 Task: Add the "Multilevel navigation menu" component in the site builder.
Action: Mouse moved to (888, 66)
Screenshot: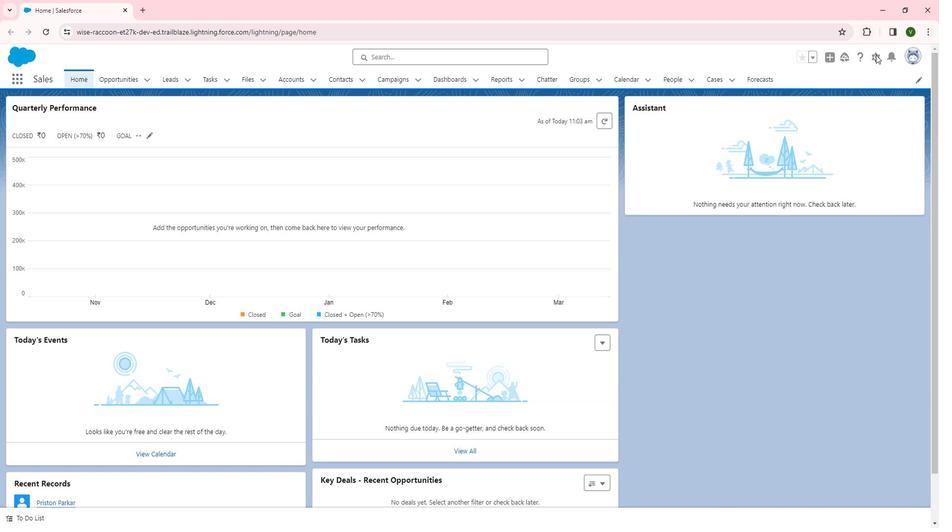 
Action: Mouse pressed left at (888, 66)
Screenshot: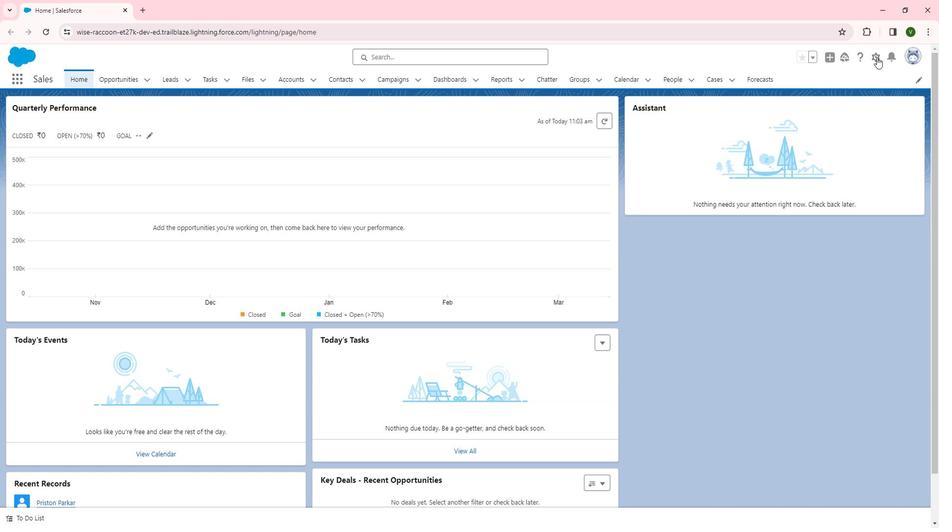 
Action: Mouse moved to (855, 88)
Screenshot: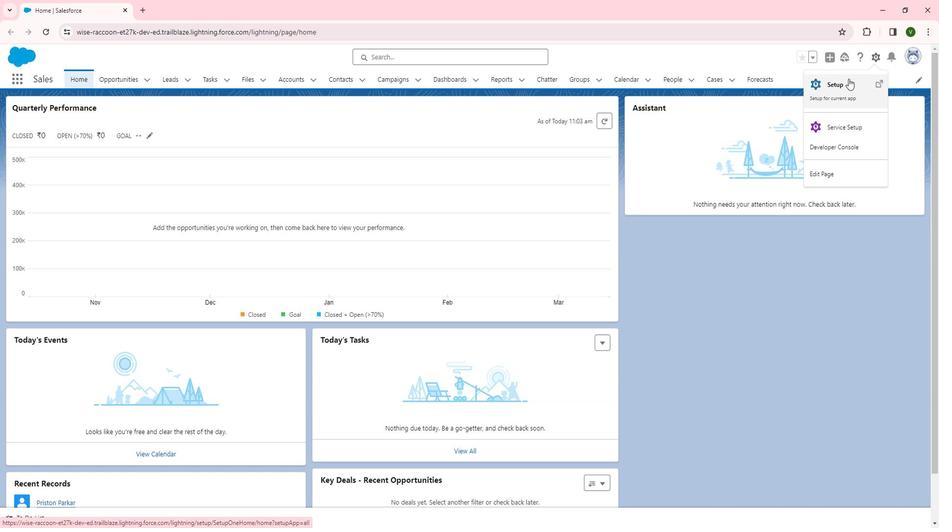 
Action: Mouse pressed left at (855, 88)
Screenshot: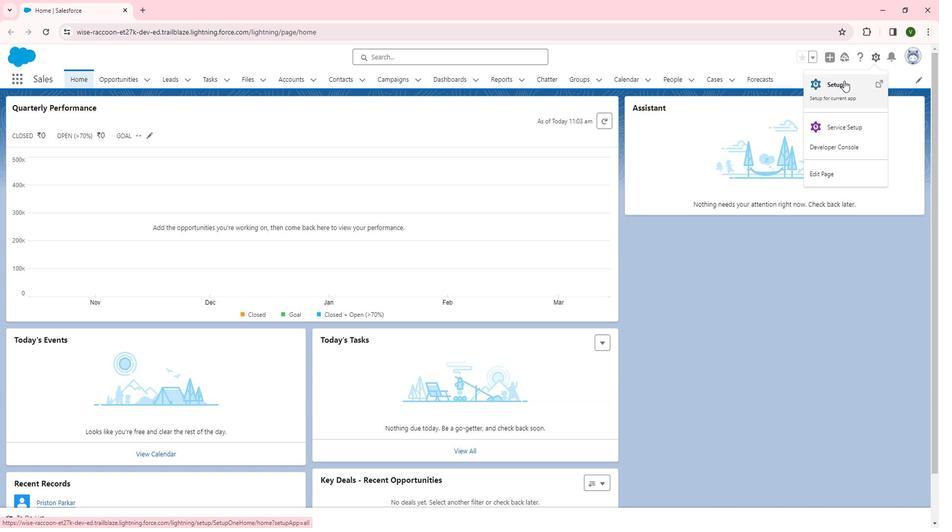 
Action: Mouse moved to (78, 316)
Screenshot: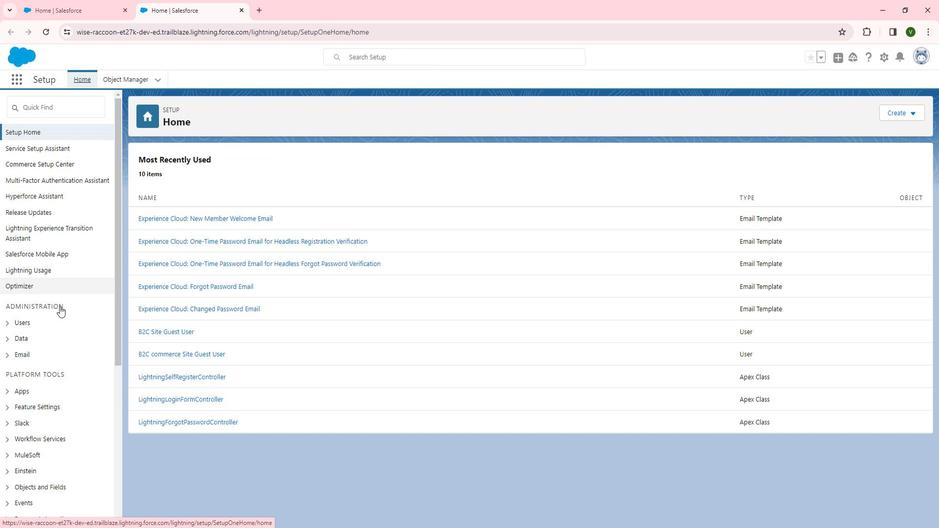 
Action: Mouse scrolled (78, 315) with delta (0, 0)
Screenshot: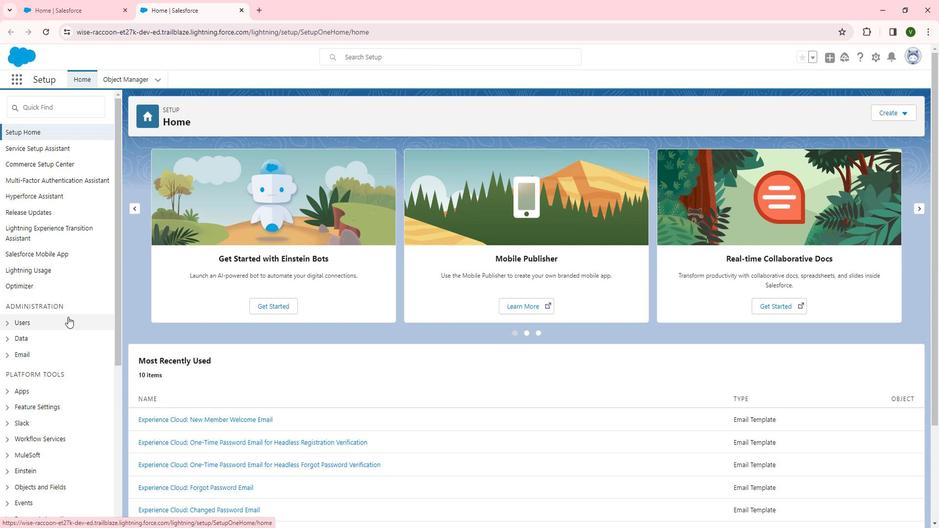 
Action: Mouse moved to (46, 359)
Screenshot: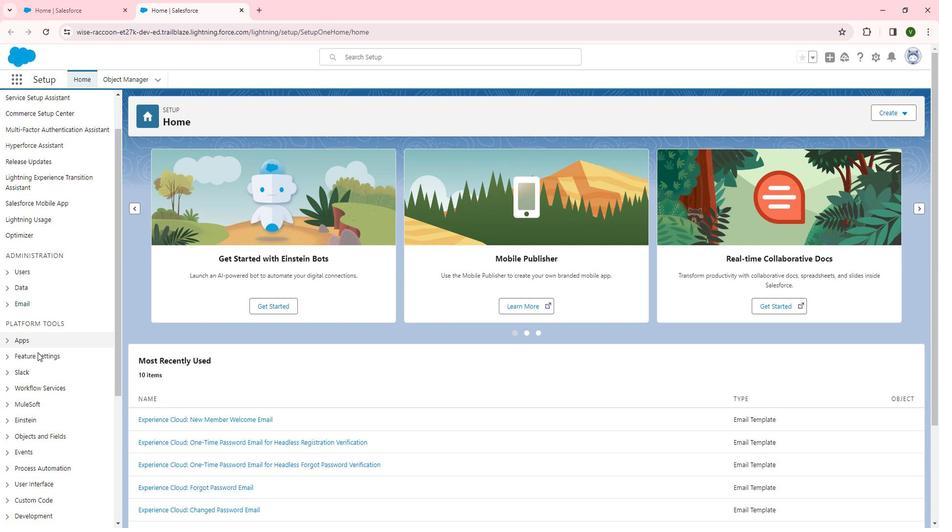 
Action: Mouse scrolled (46, 359) with delta (0, 0)
Screenshot: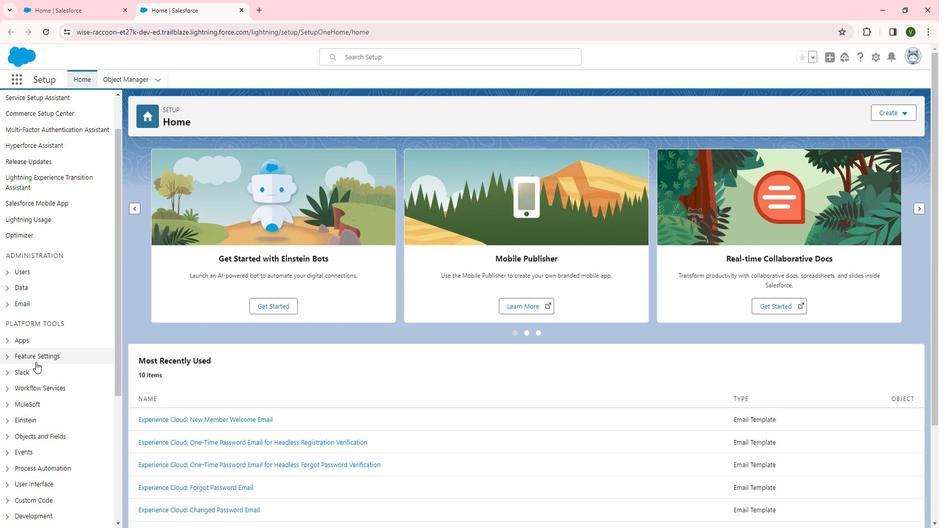 
Action: Mouse moved to (36, 304)
Screenshot: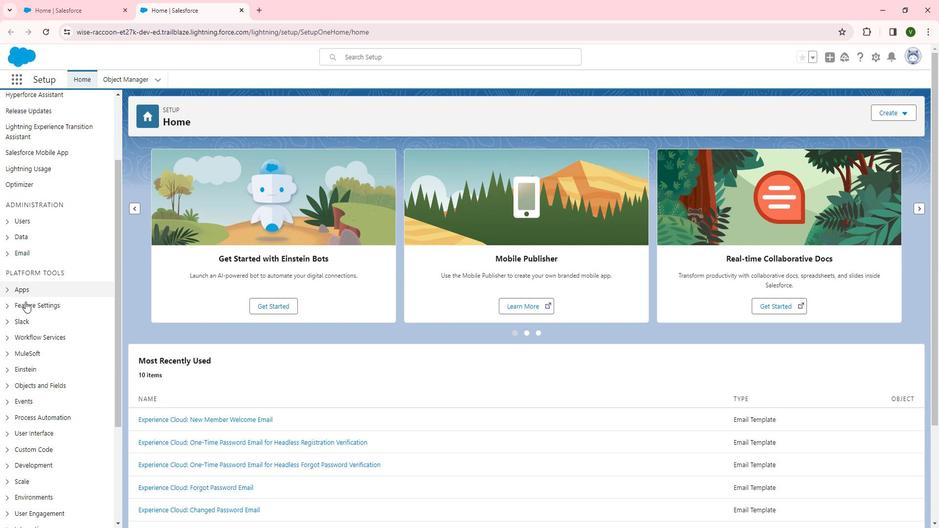 
Action: Mouse pressed left at (36, 304)
Screenshot: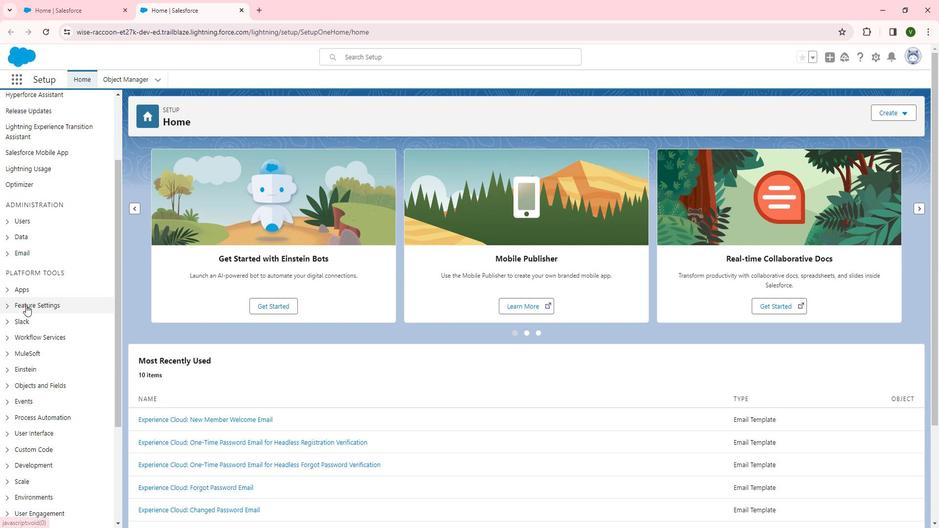 
Action: Mouse moved to (57, 404)
Screenshot: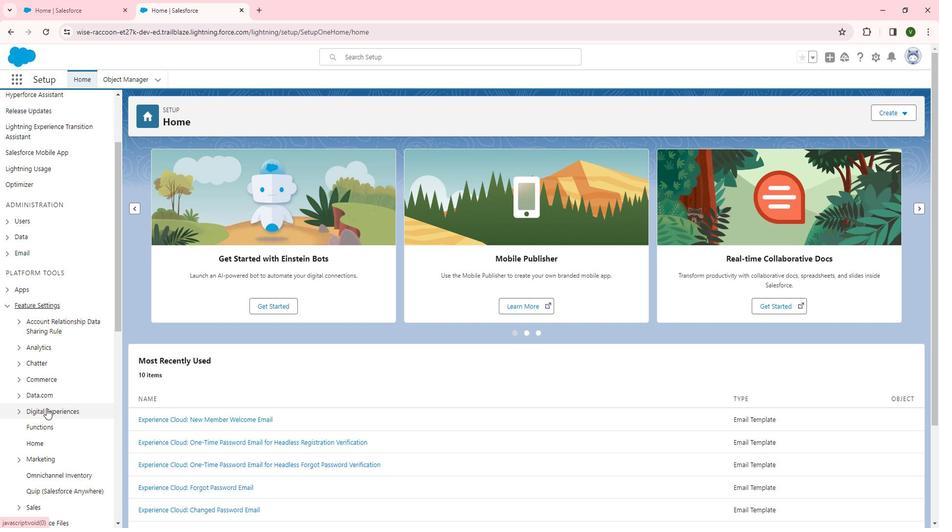 
Action: Mouse pressed left at (57, 404)
Screenshot: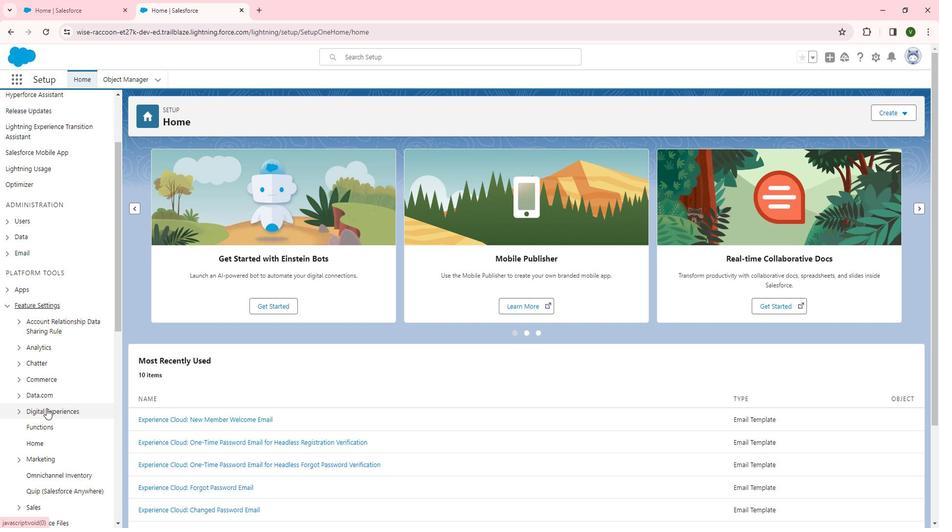 
Action: Mouse moved to (51, 421)
Screenshot: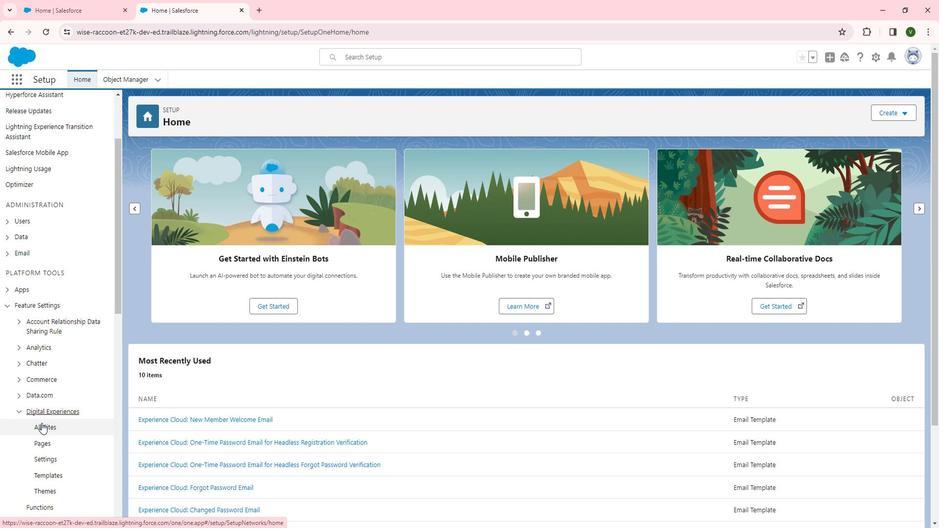 
Action: Mouse pressed left at (51, 421)
Screenshot: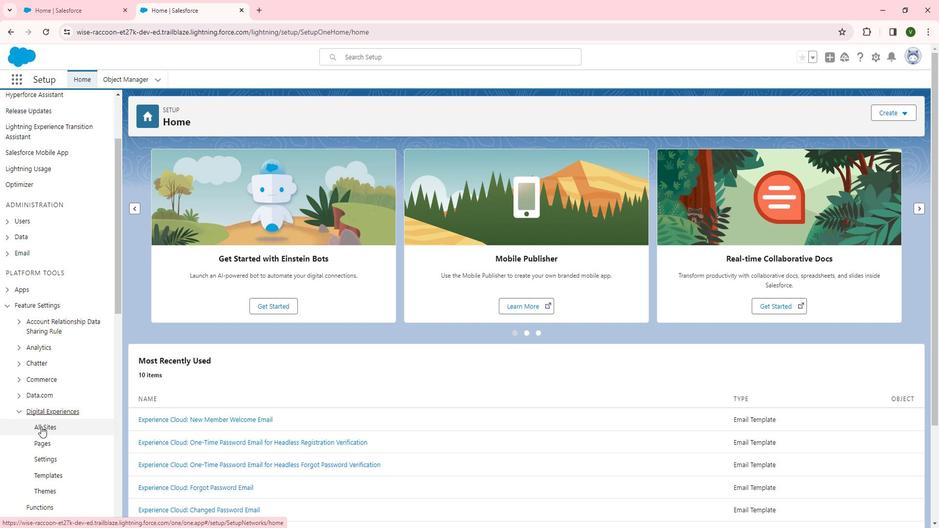 
Action: Mouse moved to (170, 250)
Screenshot: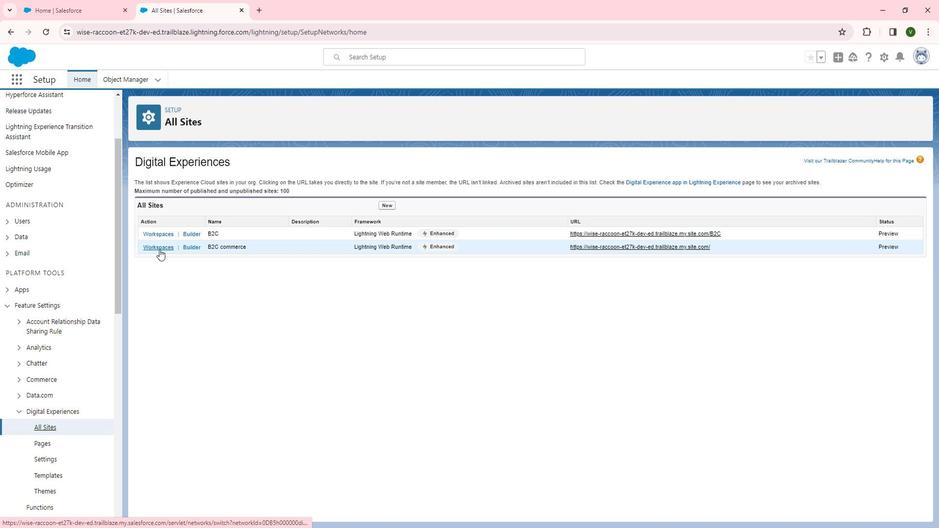 
Action: Mouse pressed left at (170, 250)
Screenshot: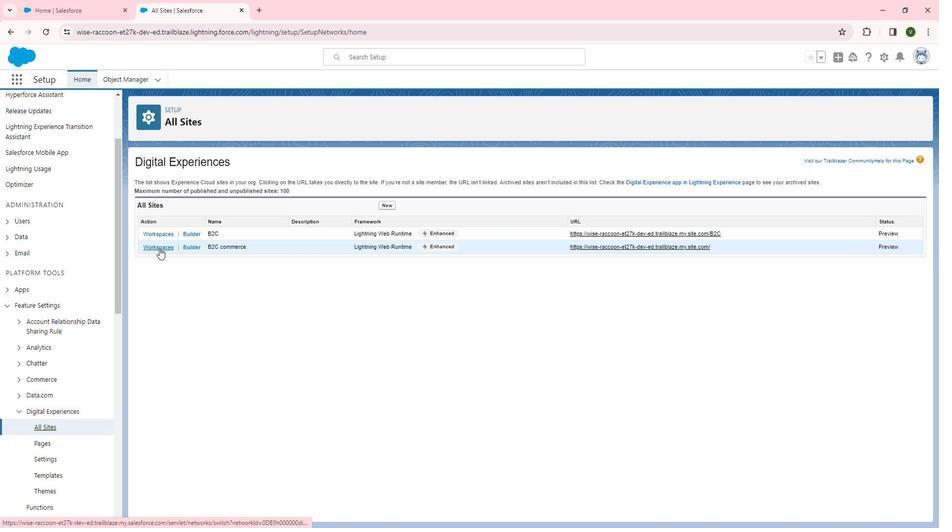 
Action: Mouse moved to (131, 210)
Screenshot: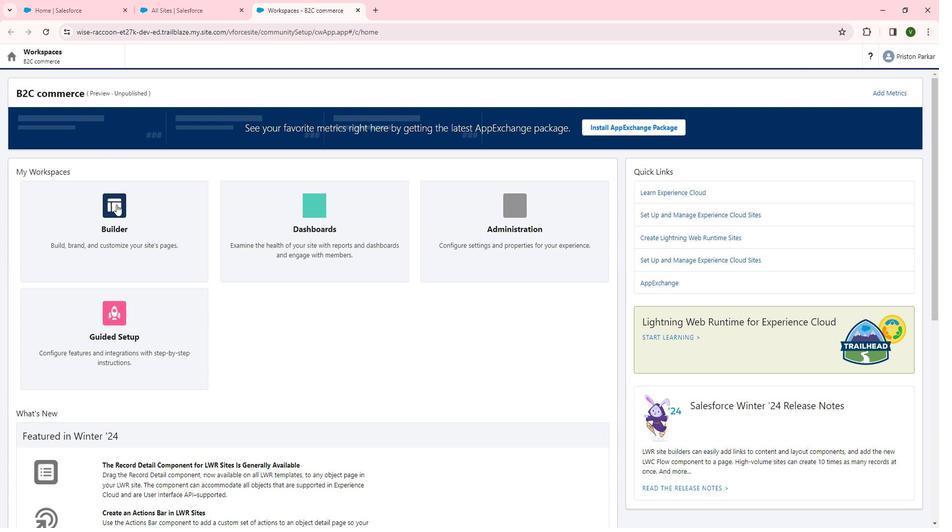 
Action: Mouse pressed left at (131, 210)
Screenshot: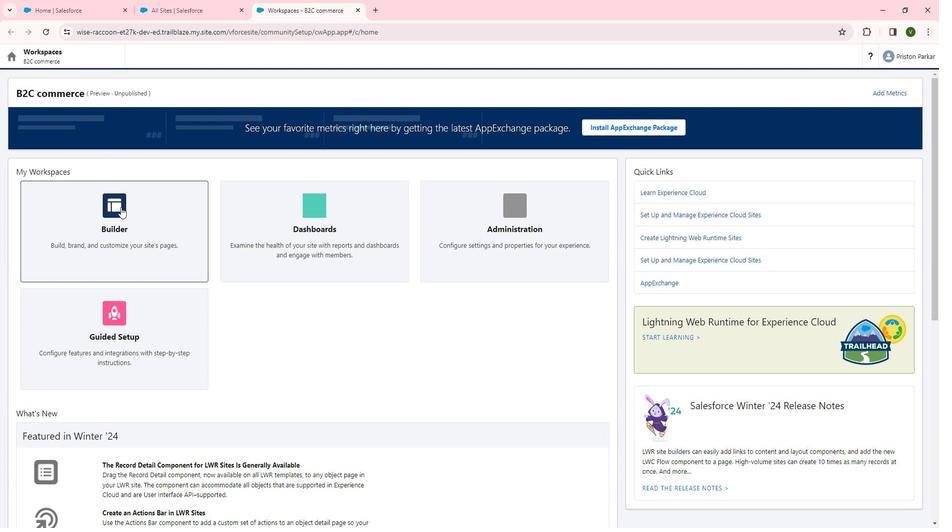 
Action: Mouse moved to (250, 301)
Screenshot: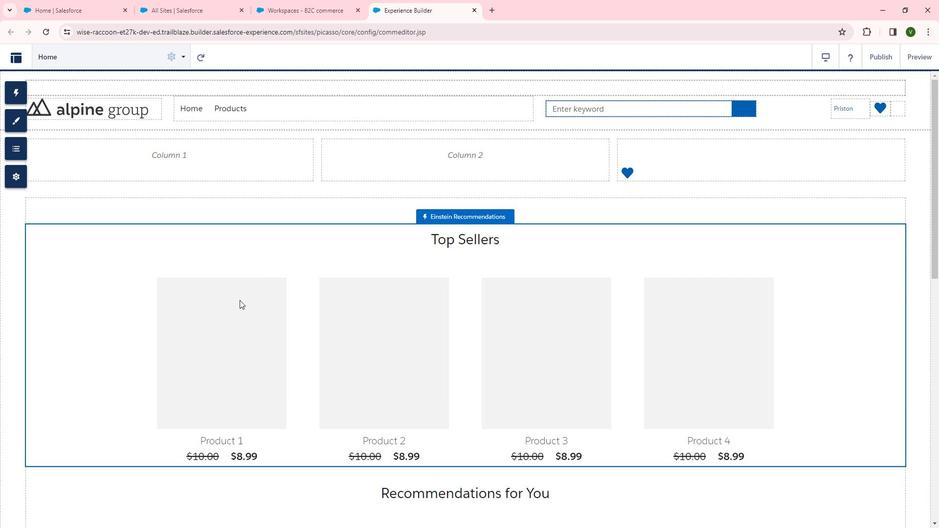 
Action: Mouse scrolled (250, 301) with delta (0, 0)
Screenshot: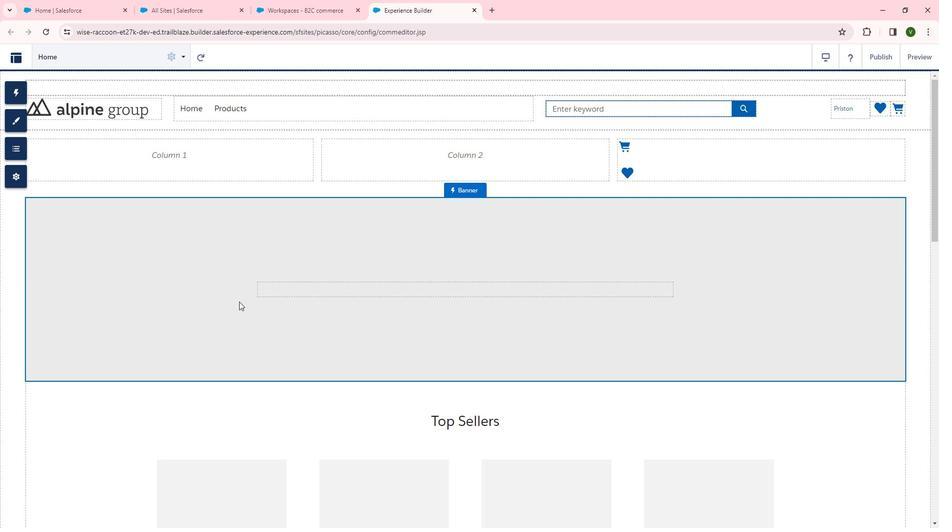 
Action: Mouse scrolled (250, 301) with delta (0, 0)
Screenshot: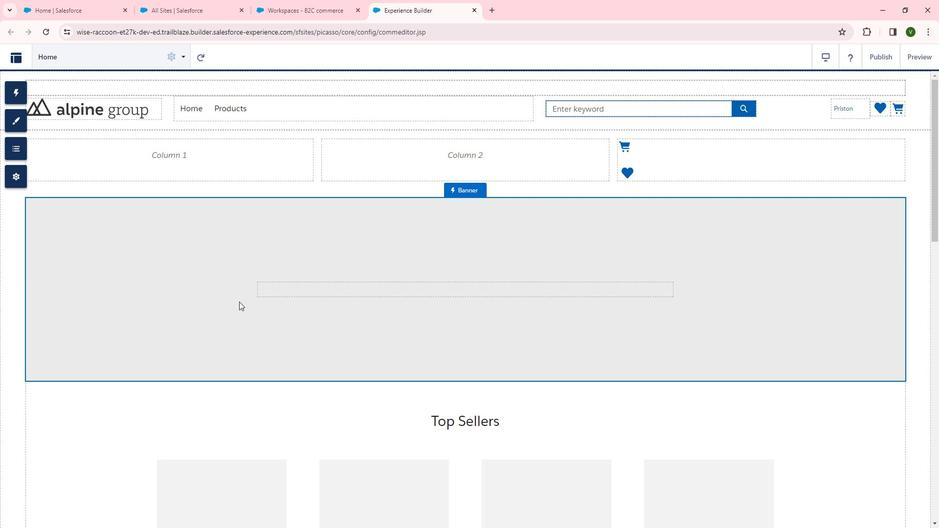 
Action: Mouse scrolled (250, 301) with delta (0, 0)
Screenshot: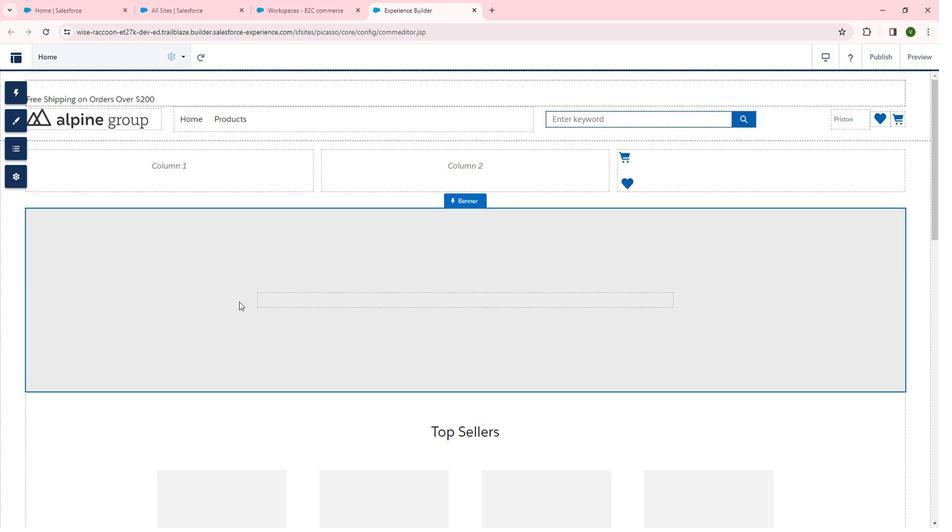 
Action: Mouse moved to (250, 301)
Screenshot: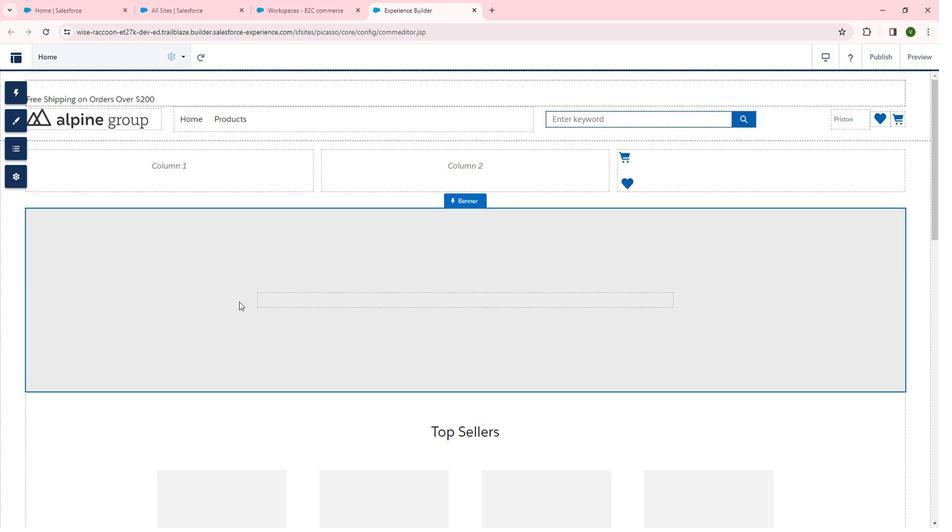 
Action: Mouse scrolled (250, 301) with delta (0, 0)
Screenshot: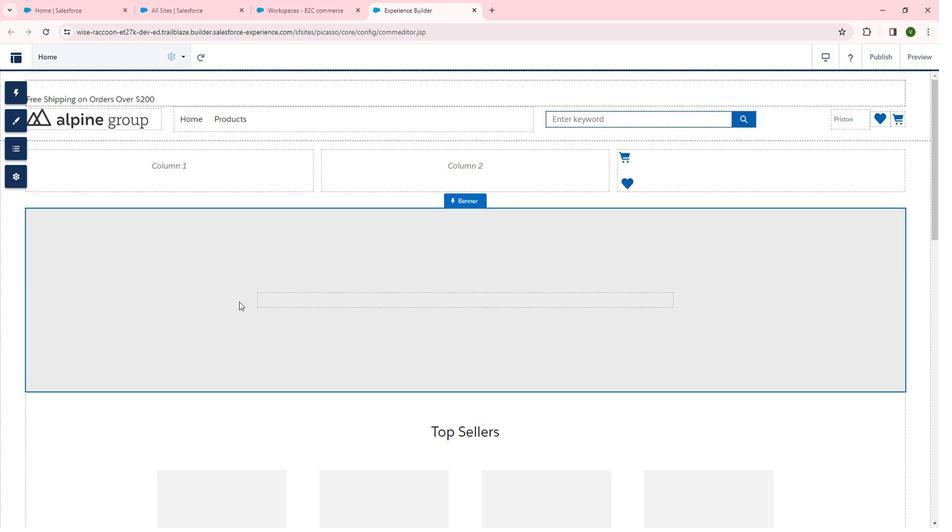 
Action: Mouse moved to (254, 301)
Screenshot: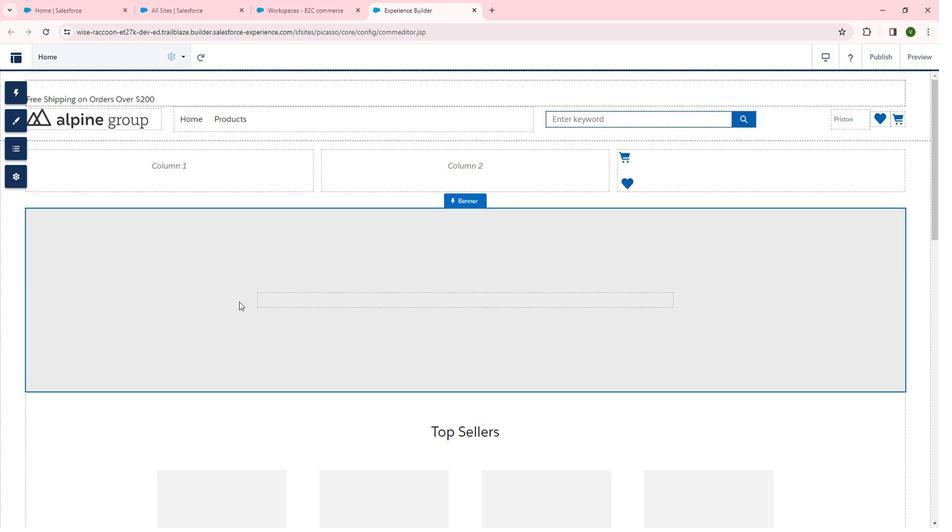 
Action: Mouse scrolled (254, 300) with delta (0, 0)
Screenshot: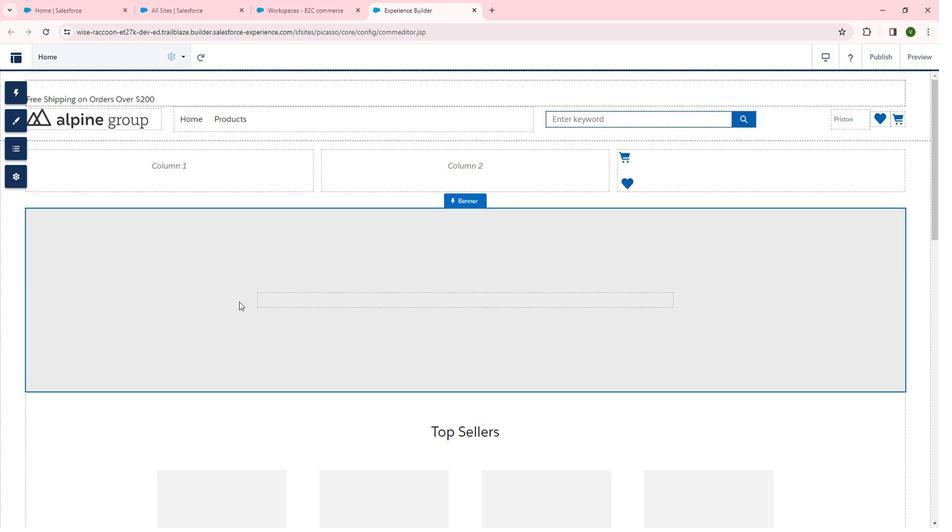 
Action: Mouse moved to (259, 297)
Screenshot: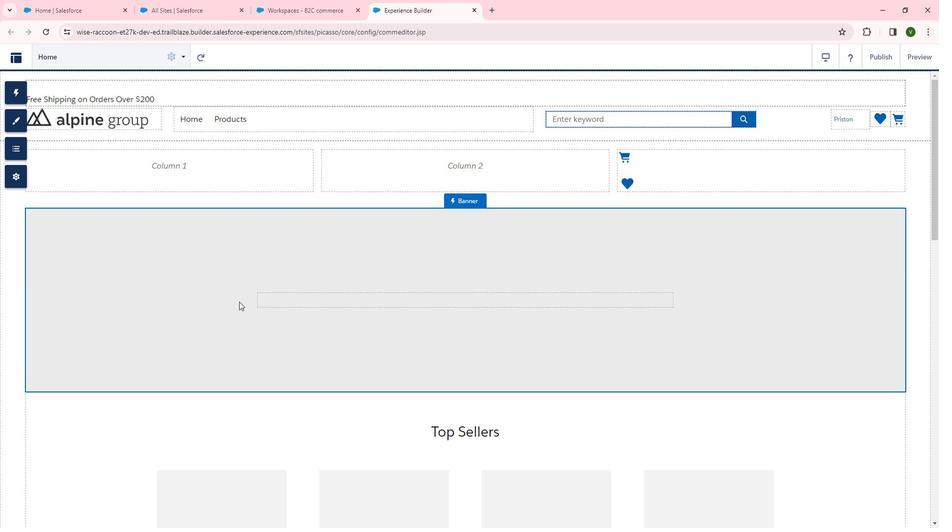 
Action: Mouse scrolled (259, 297) with delta (0, 0)
Screenshot: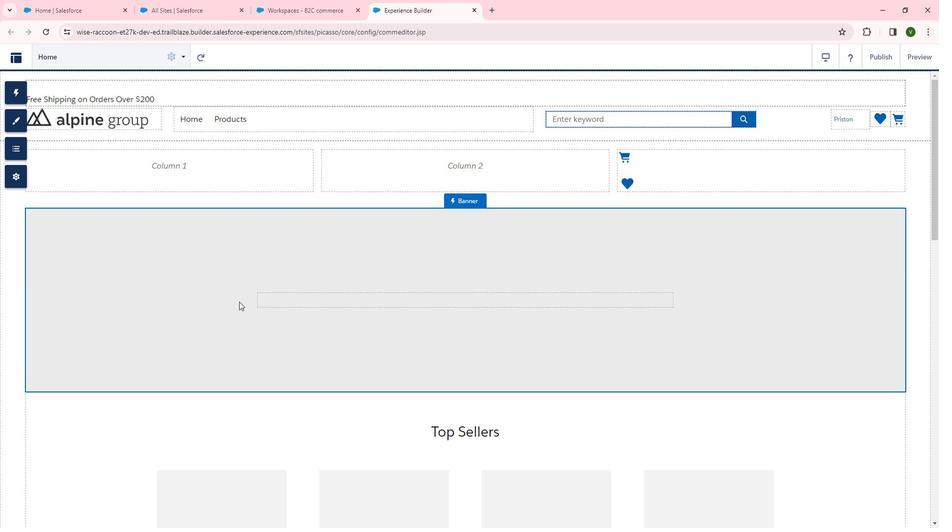 
Action: Mouse moved to (261, 296)
Screenshot: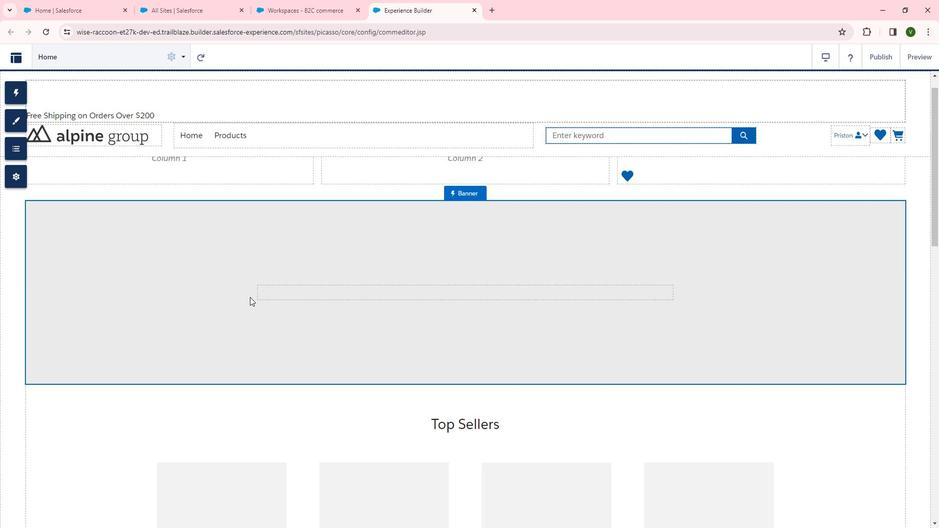 
Action: Mouse scrolled (261, 295) with delta (0, 0)
Screenshot: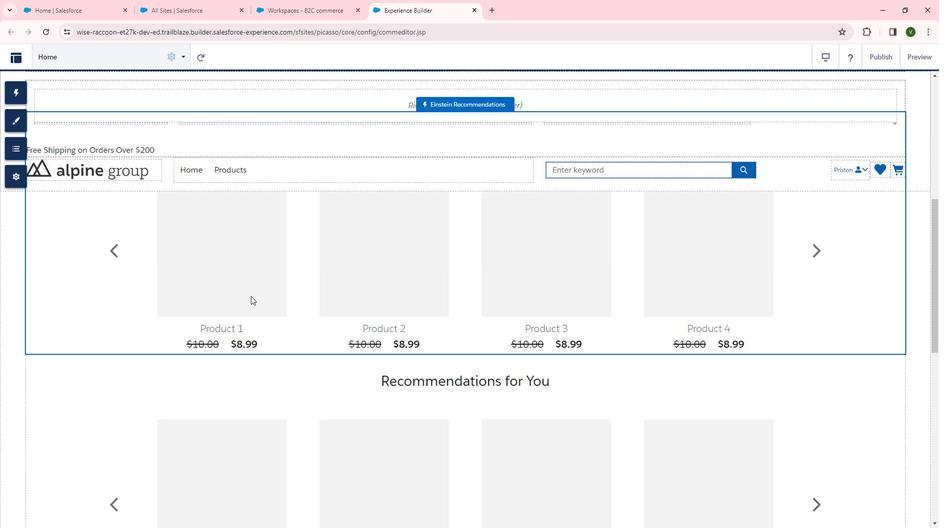
Action: Mouse scrolled (261, 295) with delta (0, 0)
Screenshot: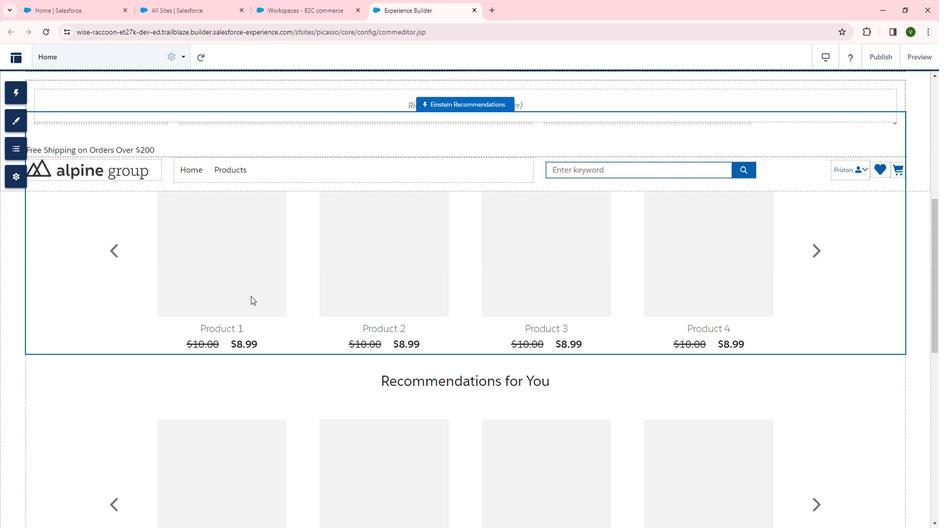 
Action: Mouse scrolled (261, 295) with delta (0, 0)
Screenshot: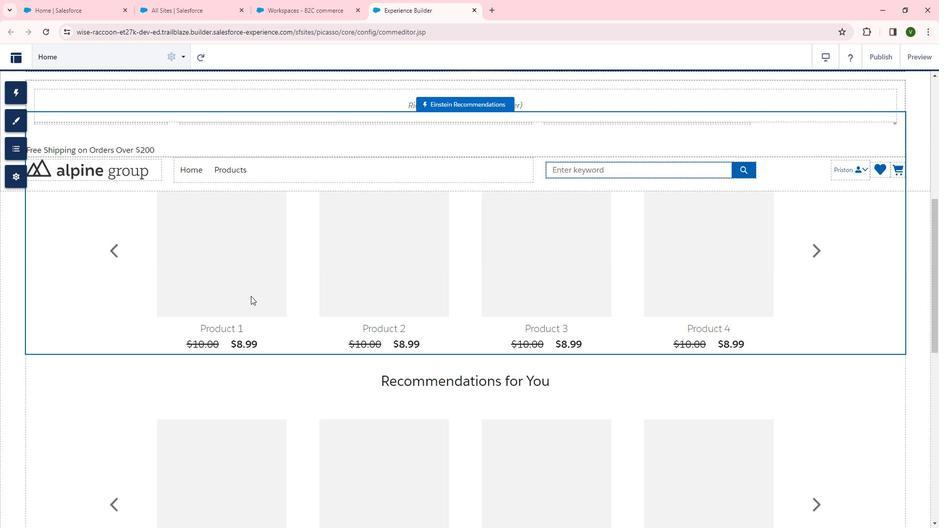 
Action: Mouse scrolled (261, 295) with delta (0, 0)
Screenshot: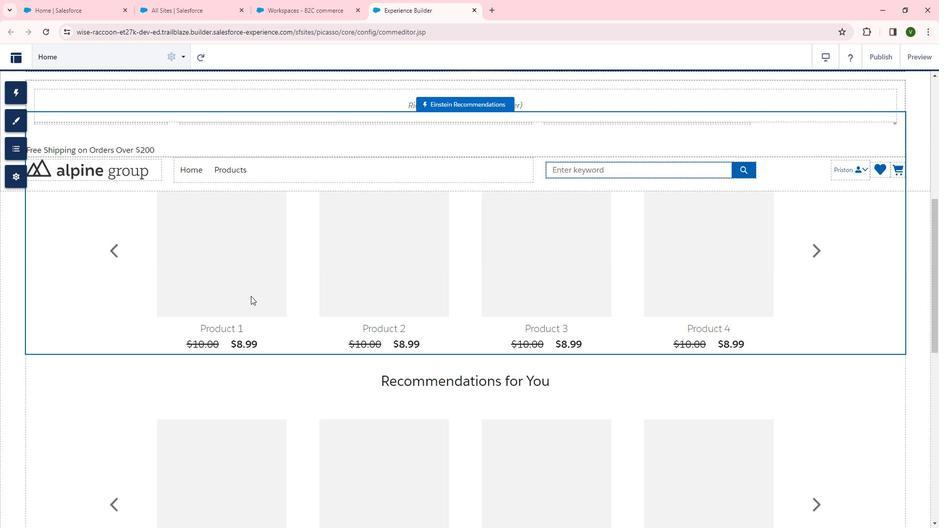
Action: Mouse scrolled (261, 295) with delta (0, 0)
Screenshot: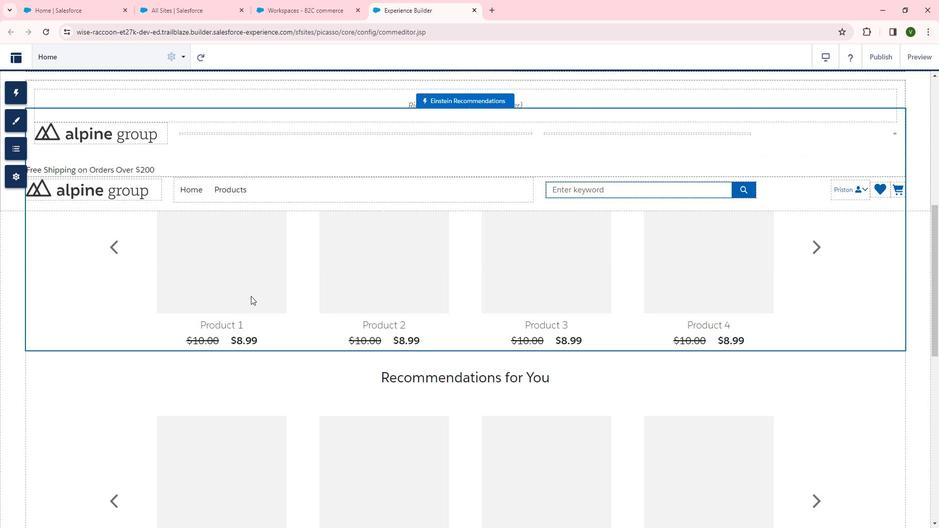 
Action: Mouse moved to (253, 290)
Screenshot: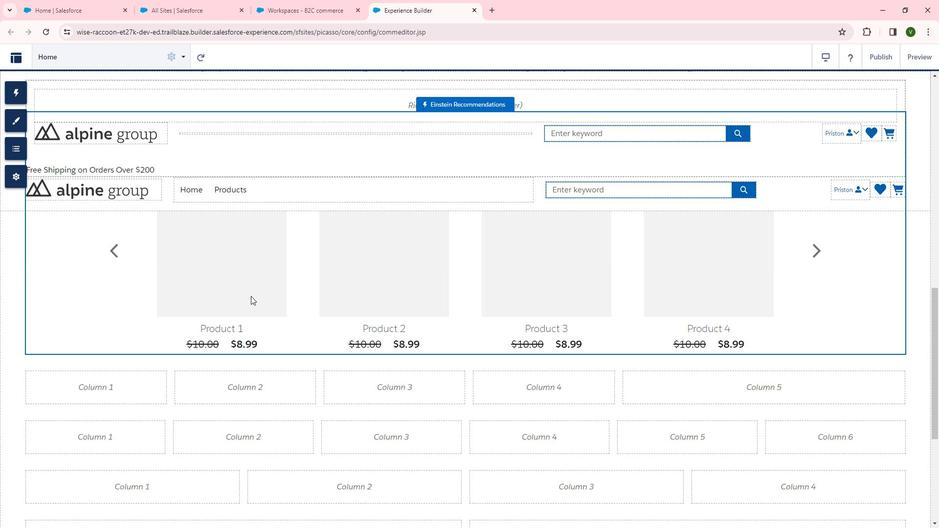
Action: Mouse scrolled (253, 290) with delta (0, 0)
Screenshot: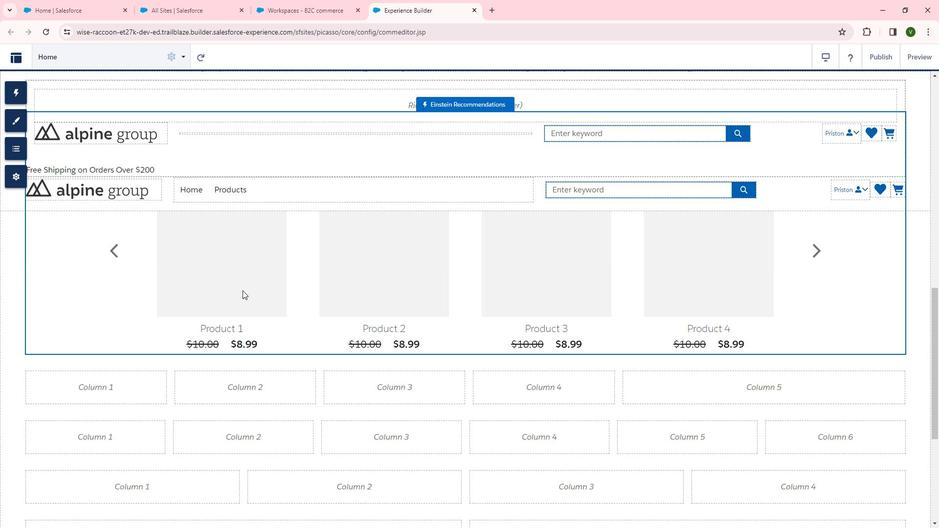 
Action: Mouse scrolled (253, 290) with delta (0, 0)
Screenshot: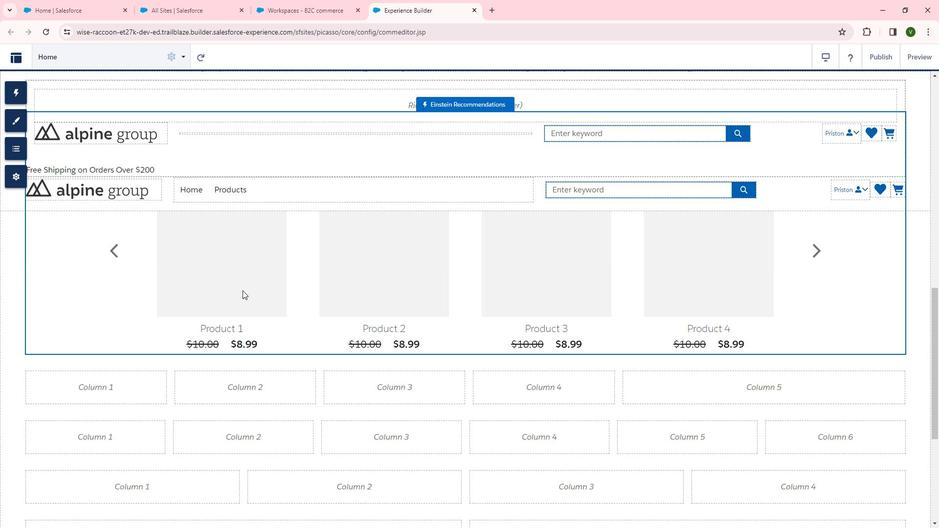 
Action: Mouse scrolled (253, 290) with delta (0, 0)
Screenshot: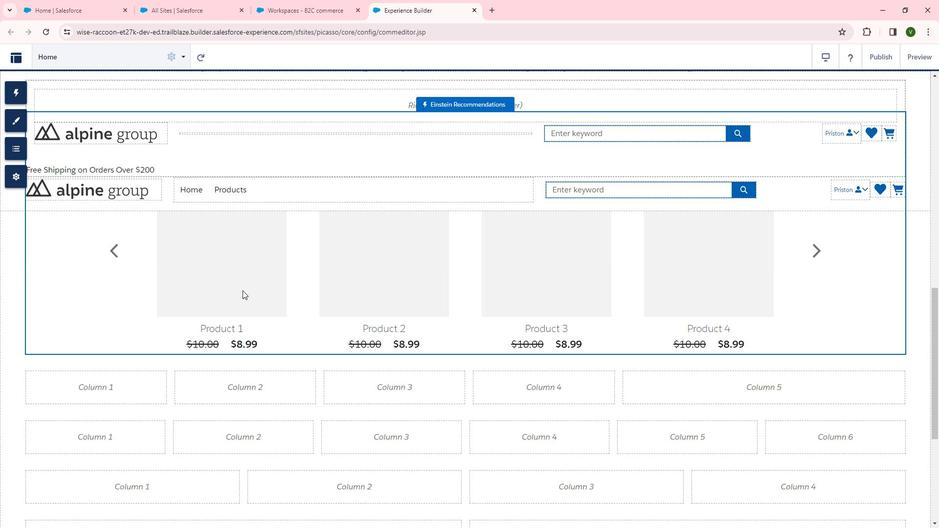 
Action: Mouse moved to (24, 101)
Screenshot: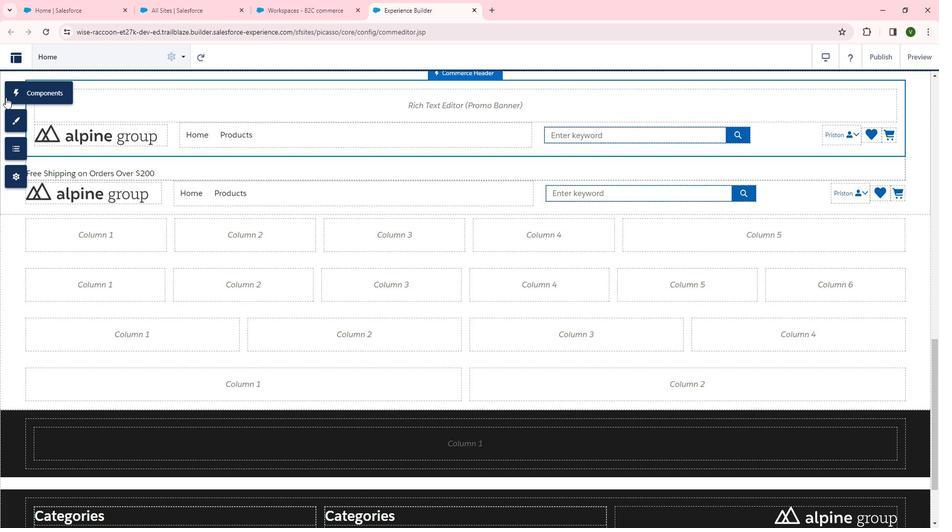 
Action: Mouse pressed left at (24, 101)
Screenshot: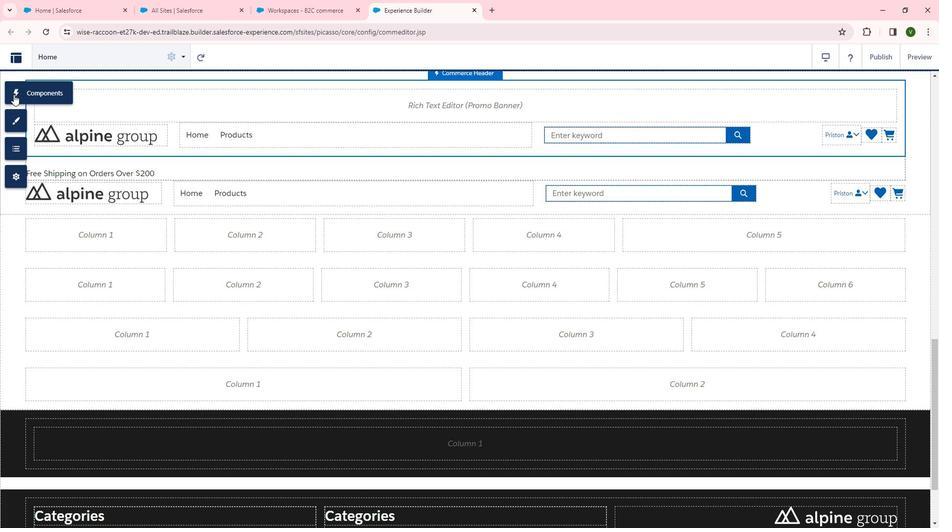 
Action: Mouse moved to (125, 255)
Screenshot: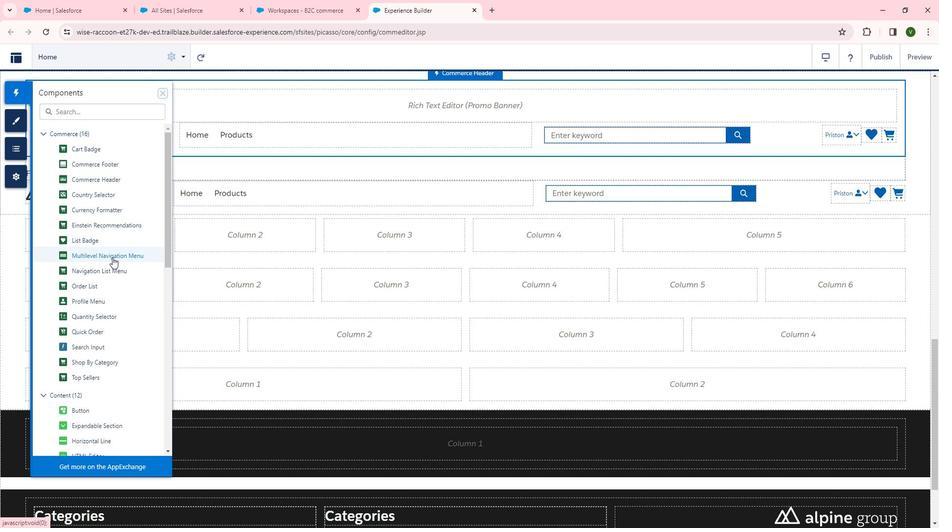 
Action: Mouse pressed left at (125, 255)
Screenshot: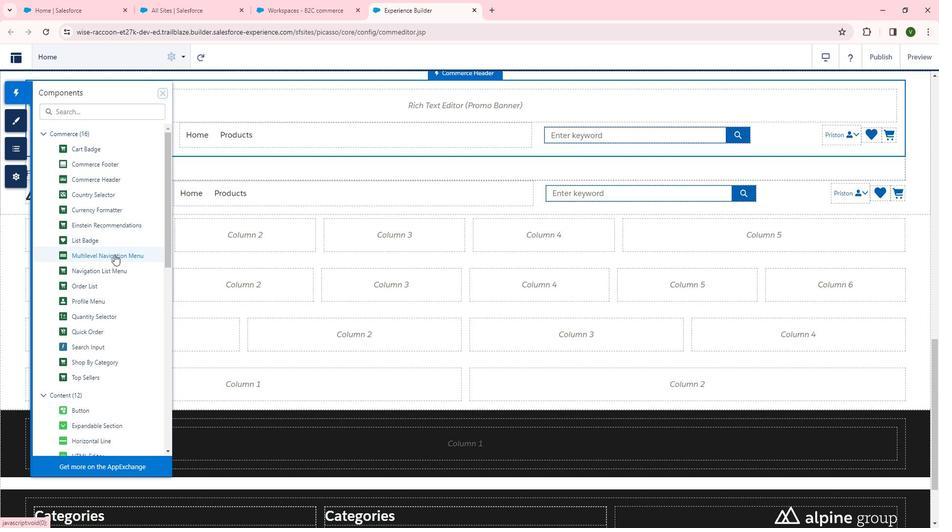 
Action: Mouse moved to (727, 377)
Screenshot: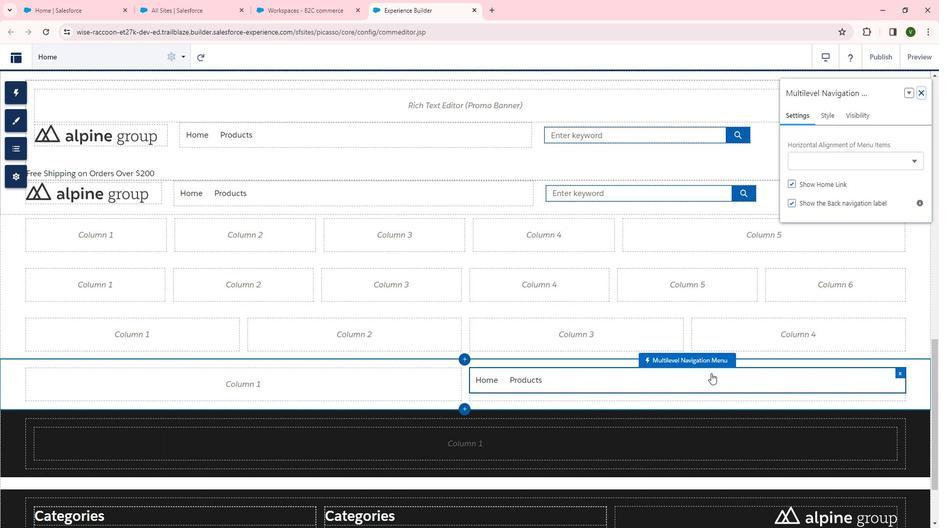 
